 Task: Look for products from Good Earth only.
Action: Mouse moved to (17, 89)
Screenshot: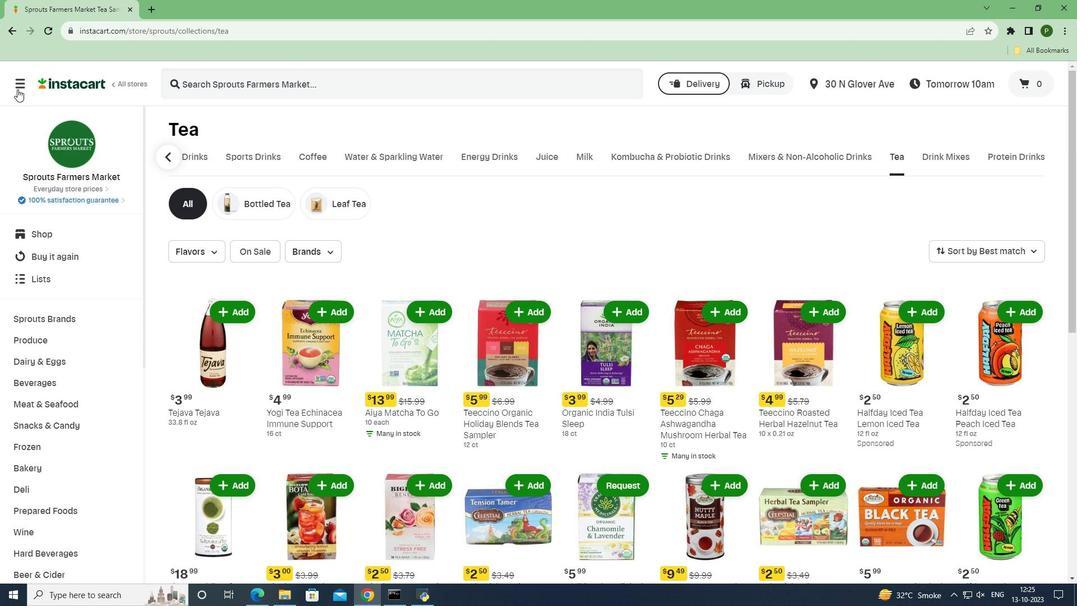 
Action: Mouse pressed left at (17, 89)
Screenshot: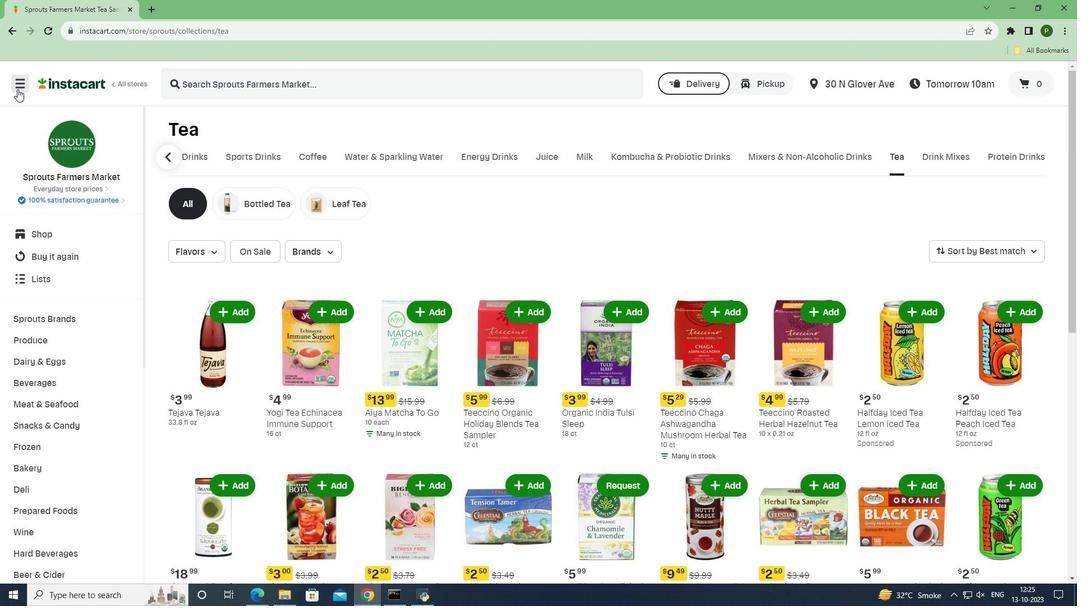 
Action: Mouse moved to (37, 293)
Screenshot: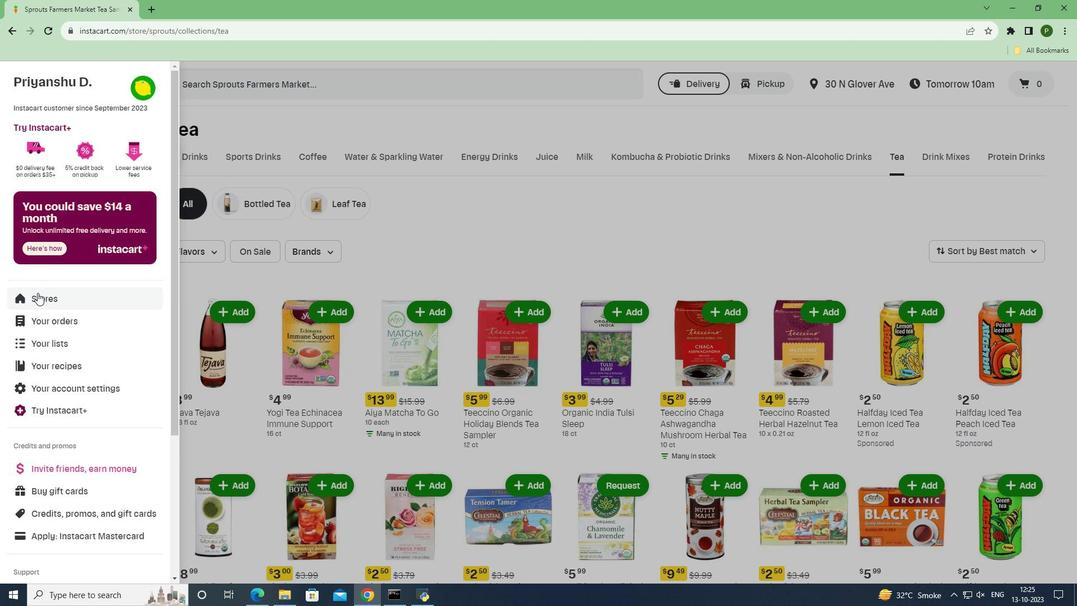 
Action: Mouse pressed left at (37, 293)
Screenshot: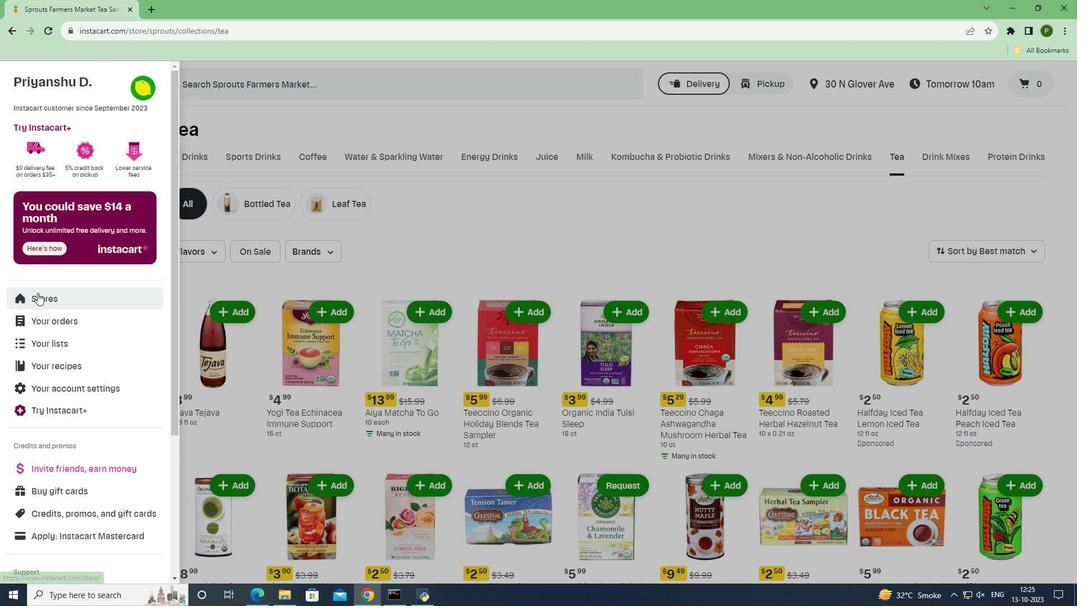 
Action: Mouse moved to (259, 126)
Screenshot: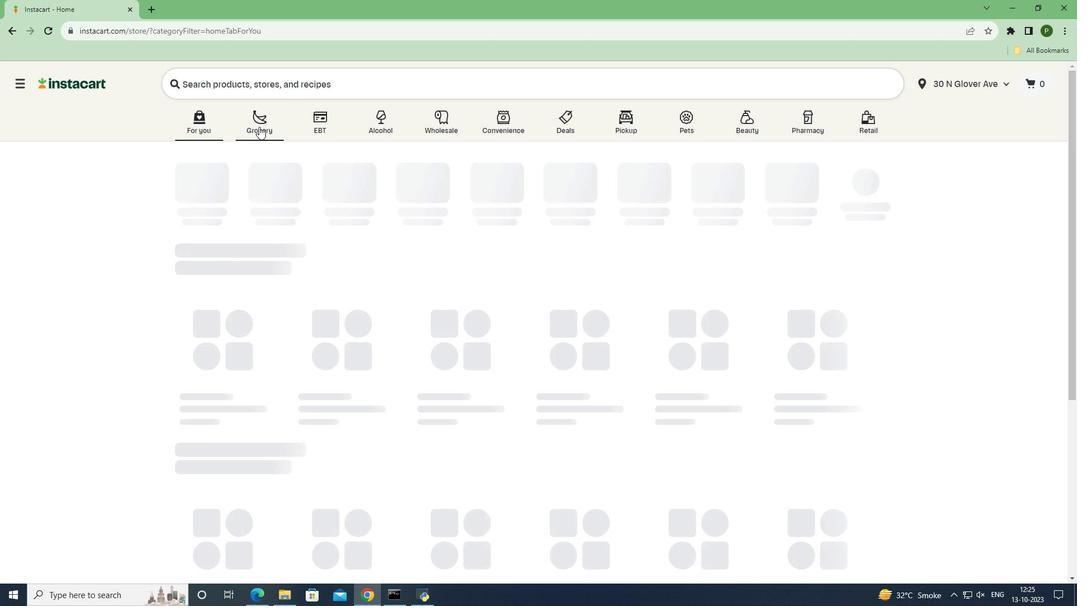 
Action: Mouse pressed left at (259, 126)
Screenshot: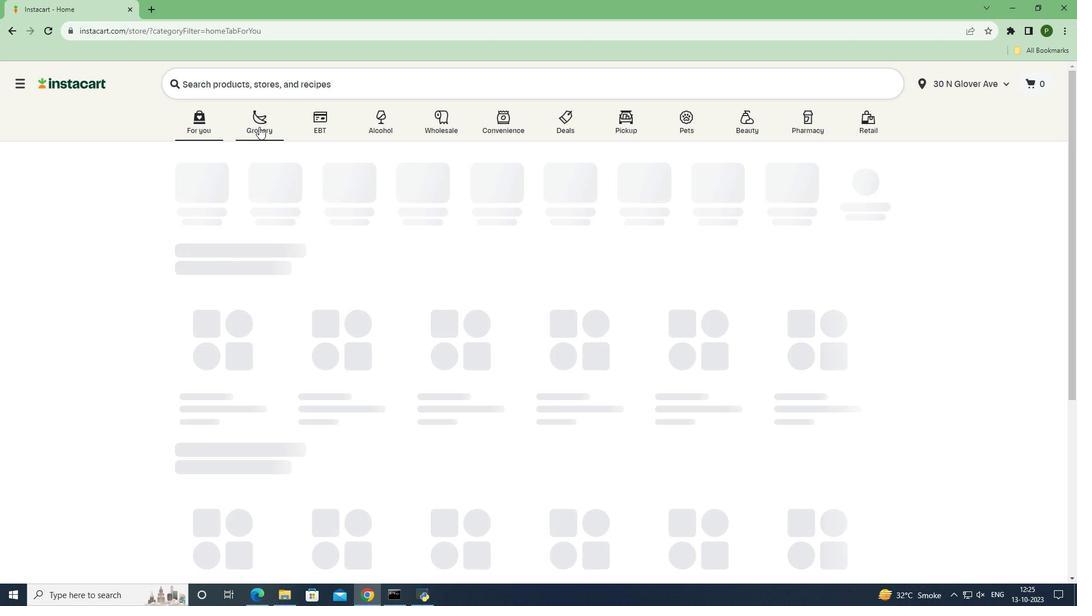 
Action: Mouse moved to (679, 236)
Screenshot: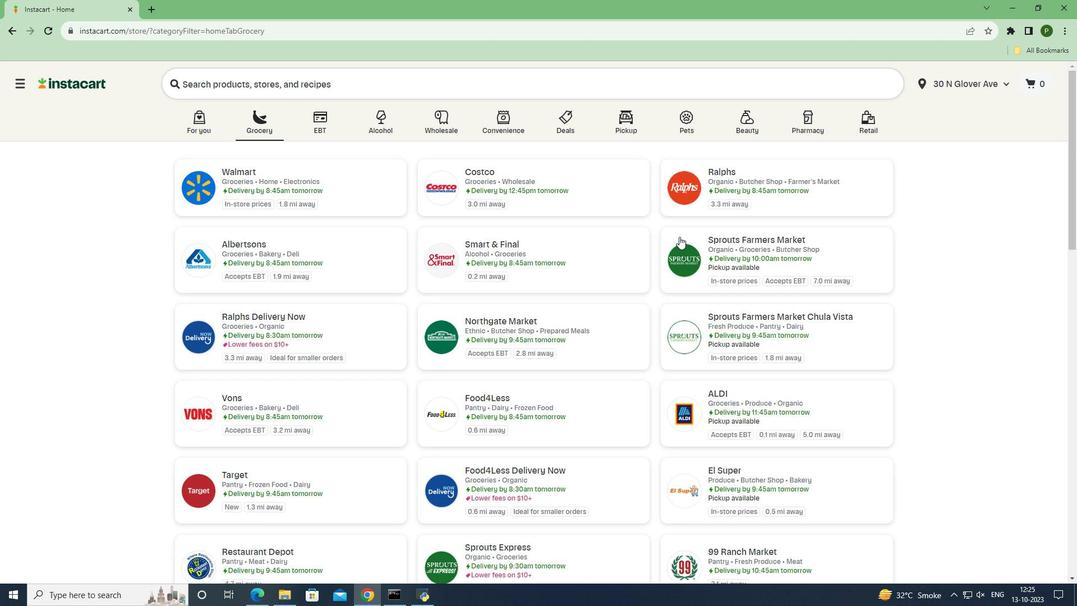 
Action: Mouse pressed left at (679, 236)
Screenshot: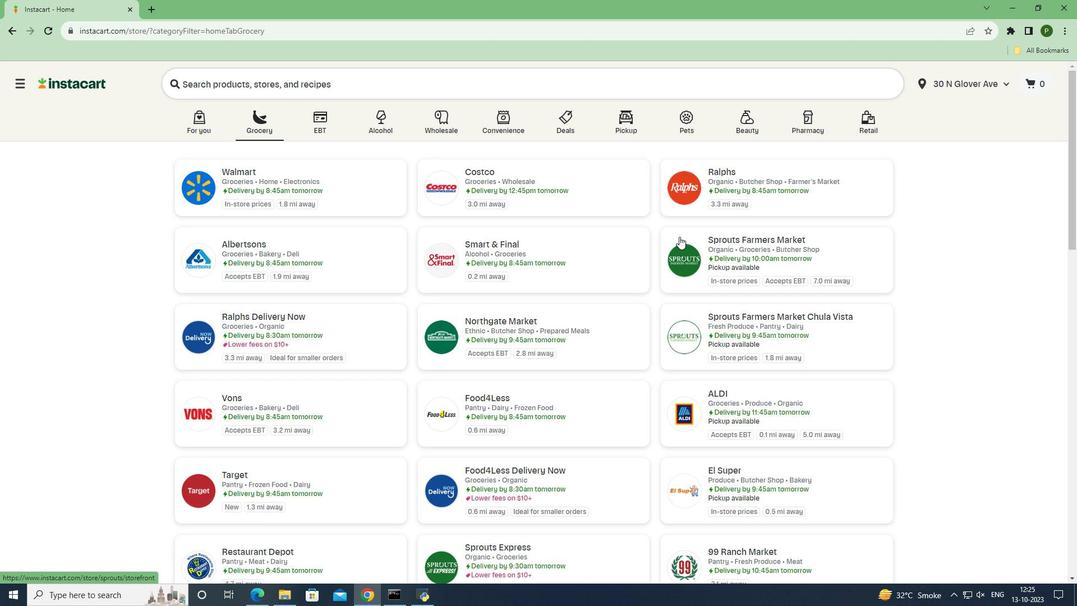 
Action: Mouse moved to (55, 387)
Screenshot: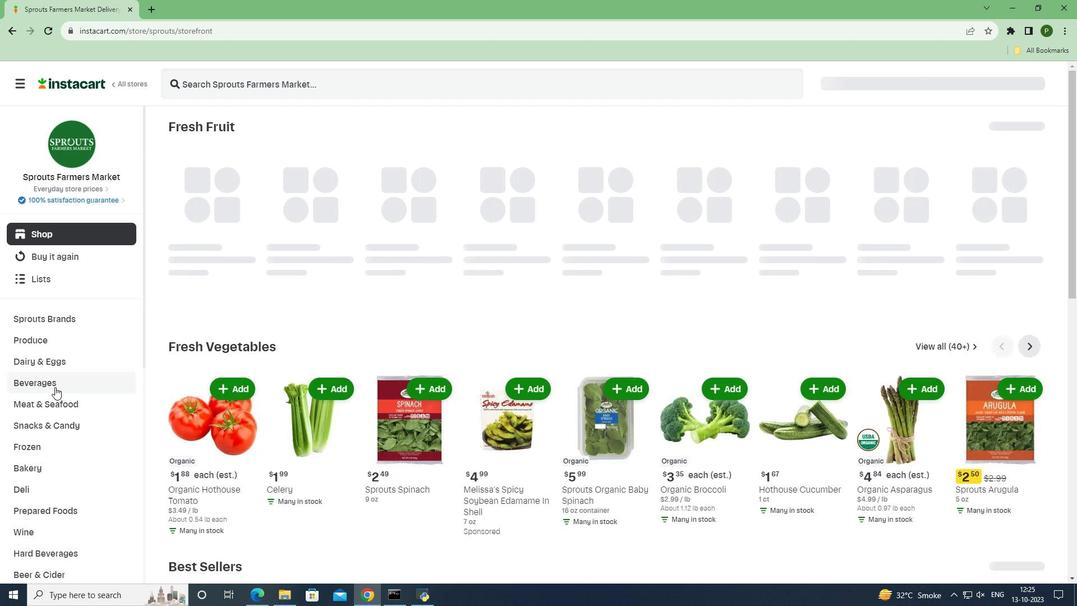 
Action: Mouse pressed left at (55, 387)
Screenshot: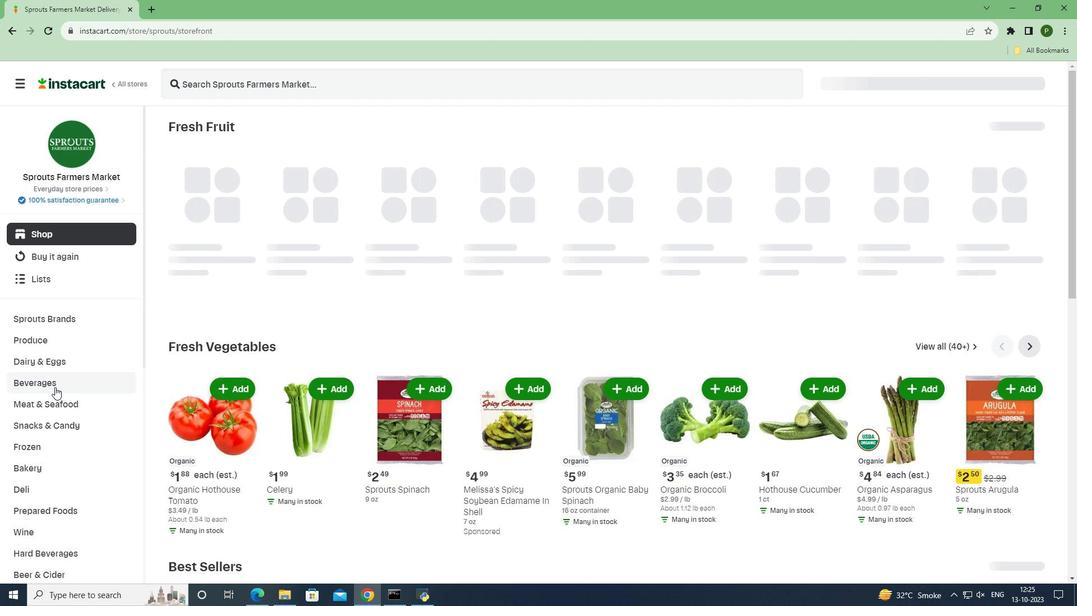 
Action: Mouse moved to (972, 152)
Screenshot: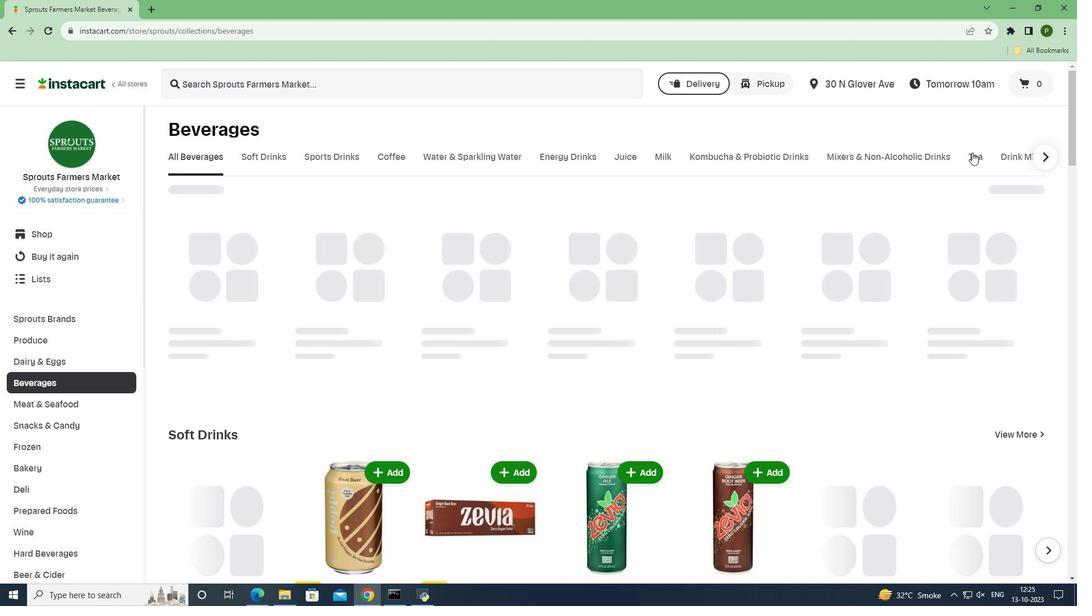 
Action: Mouse pressed left at (972, 152)
Screenshot: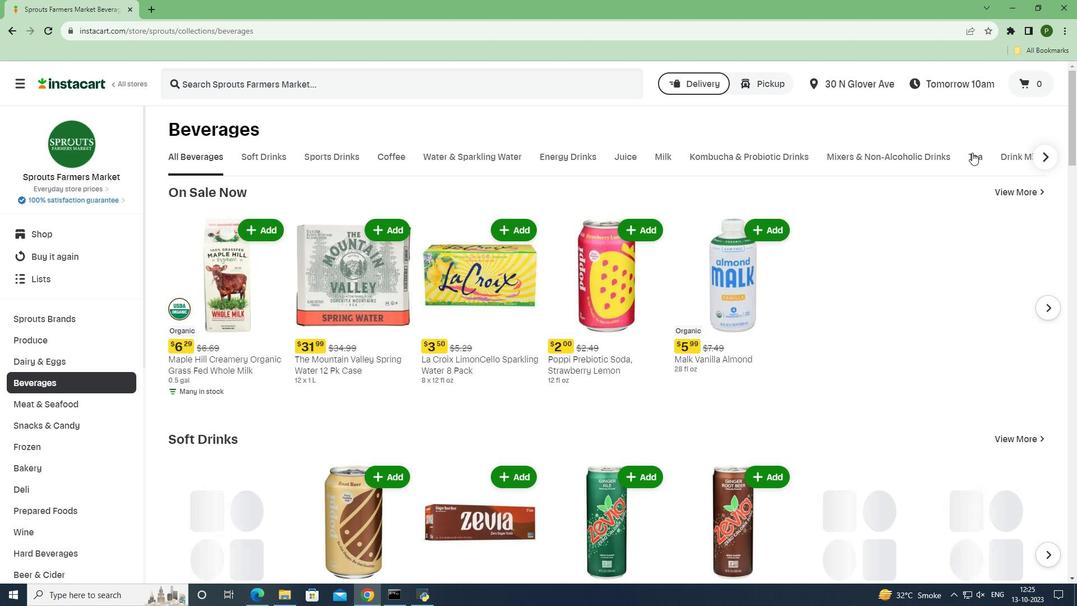 
Action: Mouse moved to (325, 252)
Screenshot: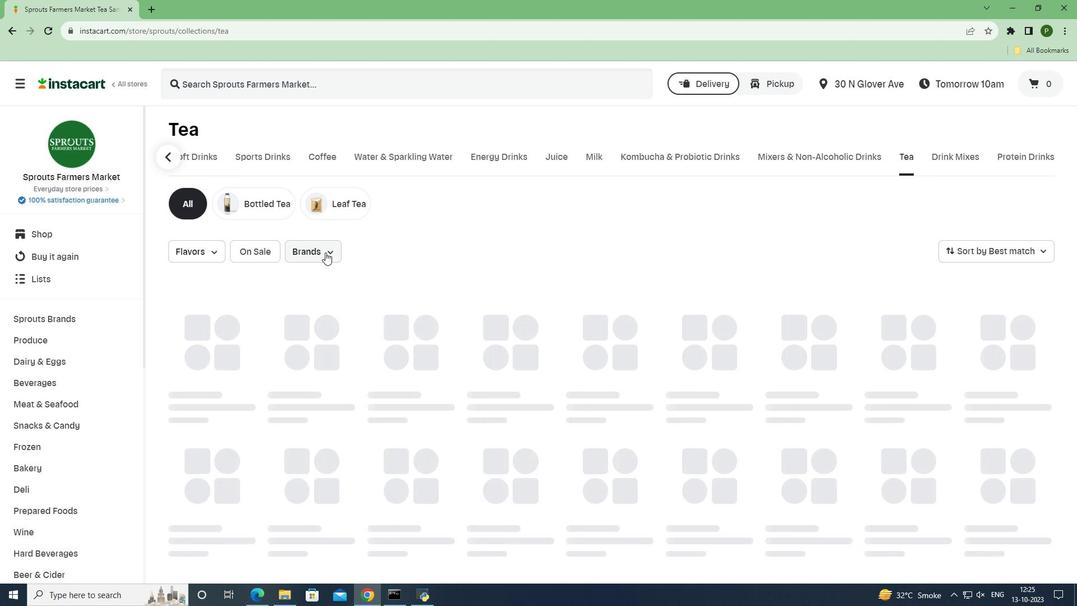 
Action: Mouse pressed left at (325, 252)
Screenshot: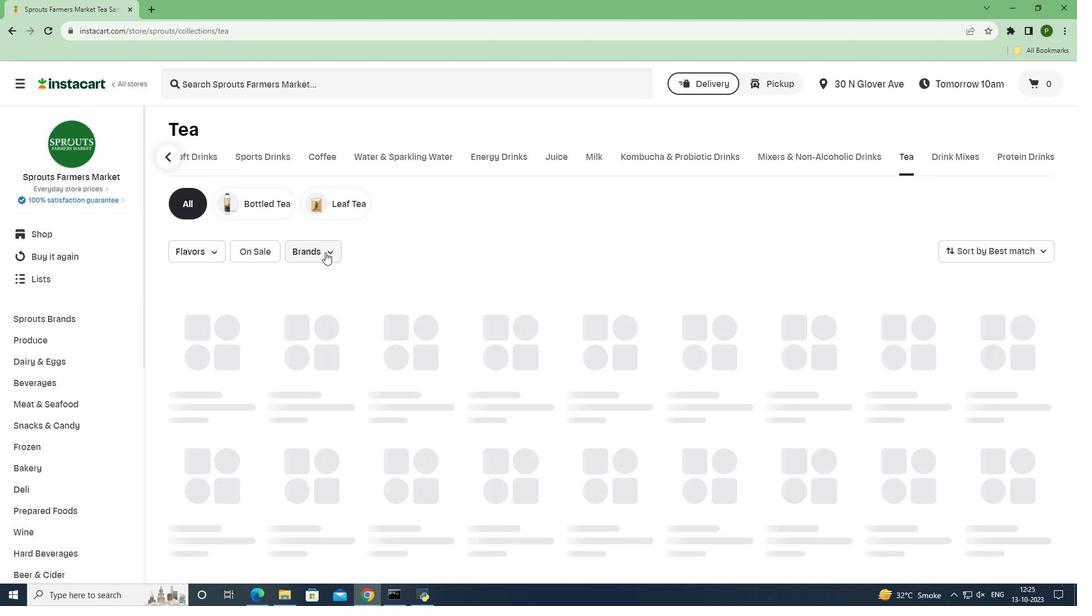 
Action: Mouse moved to (355, 364)
Screenshot: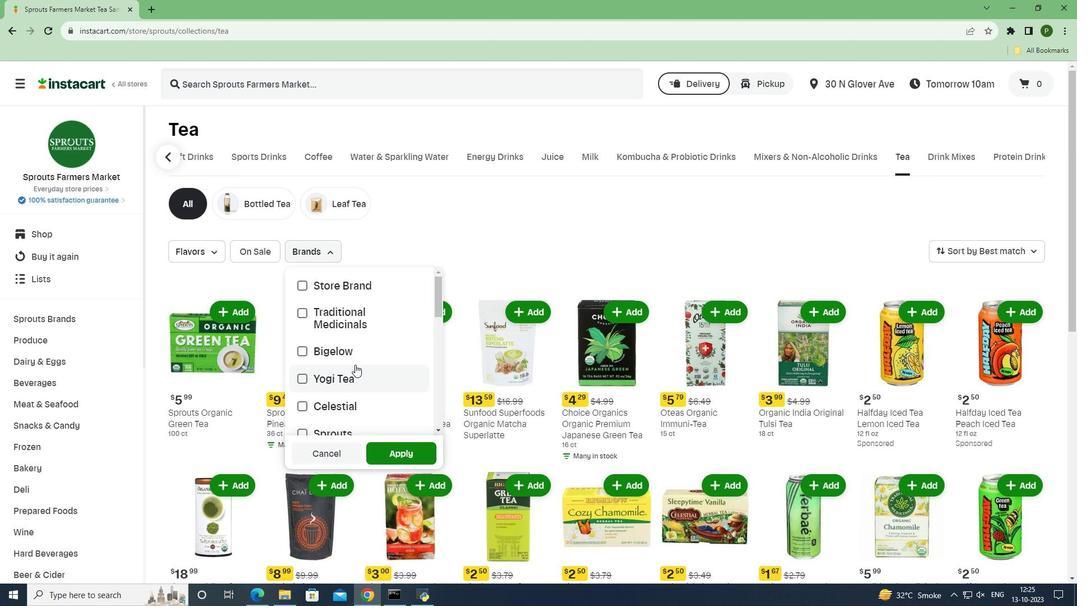 
Action: Mouse scrolled (355, 364) with delta (0, 0)
Screenshot: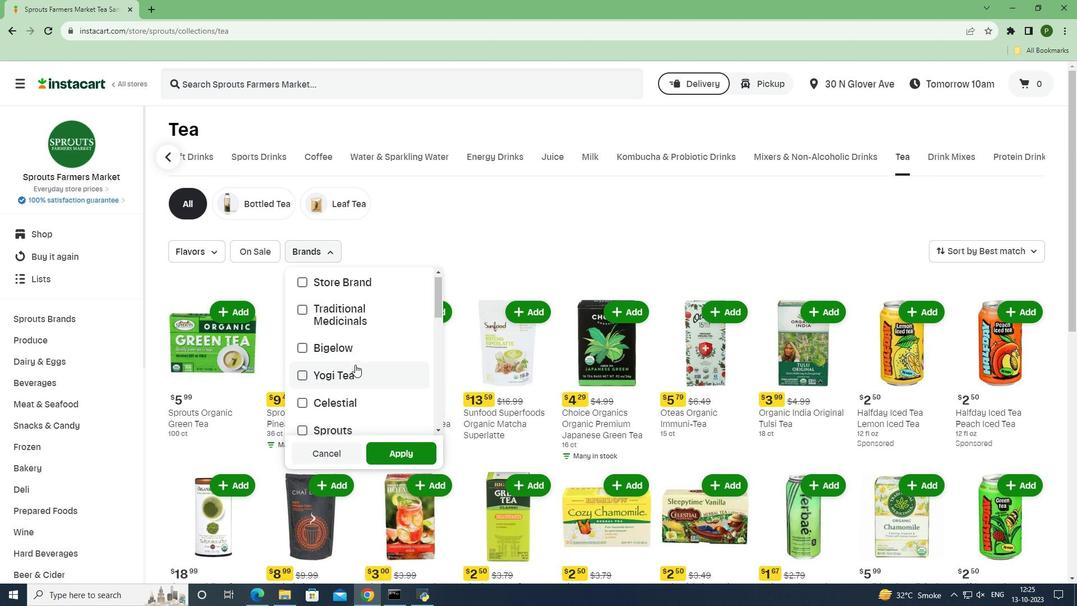 
Action: Mouse moved to (355, 364)
Screenshot: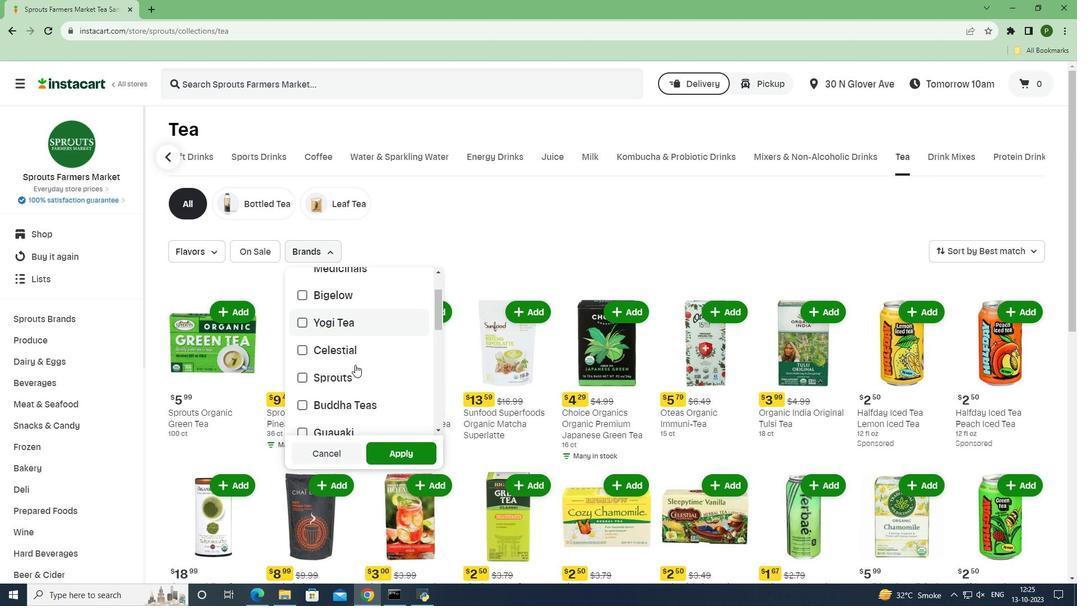 
Action: Mouse scrolled (355, 364) with delta (0, 0)
Screenshot: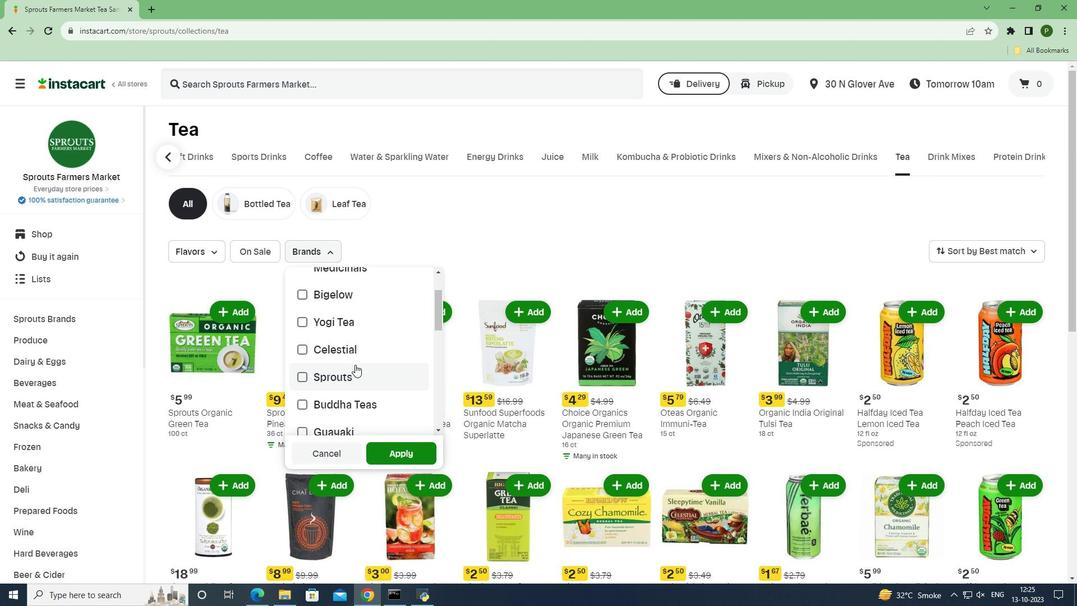 
Action: Mouse moved to (358, 360)
Screenshot: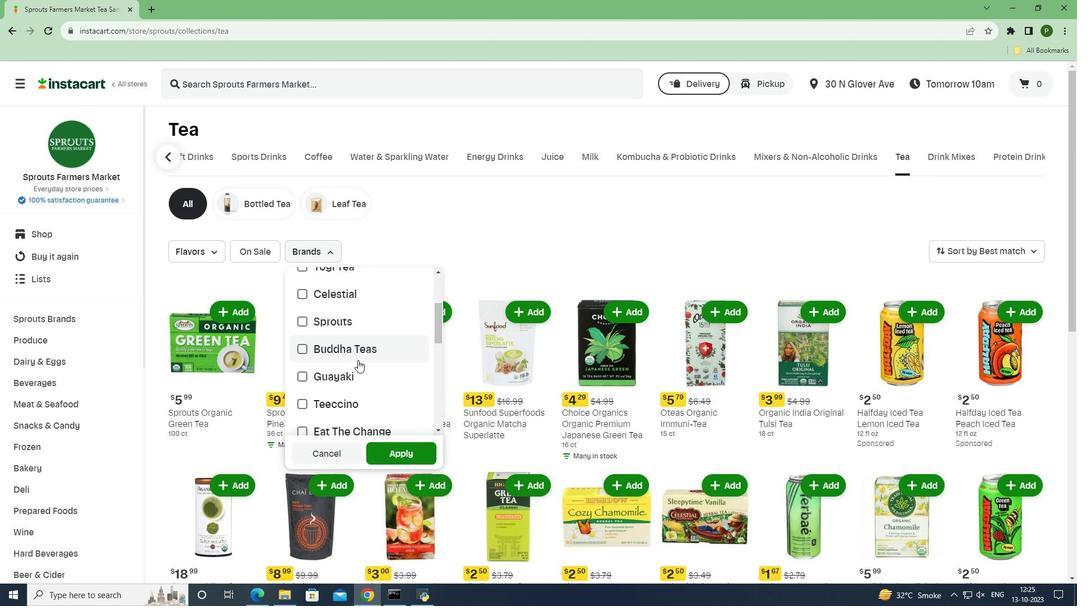 
Action: Mouse scrolled (358, 359) with delta (0, 0)
Screenshot: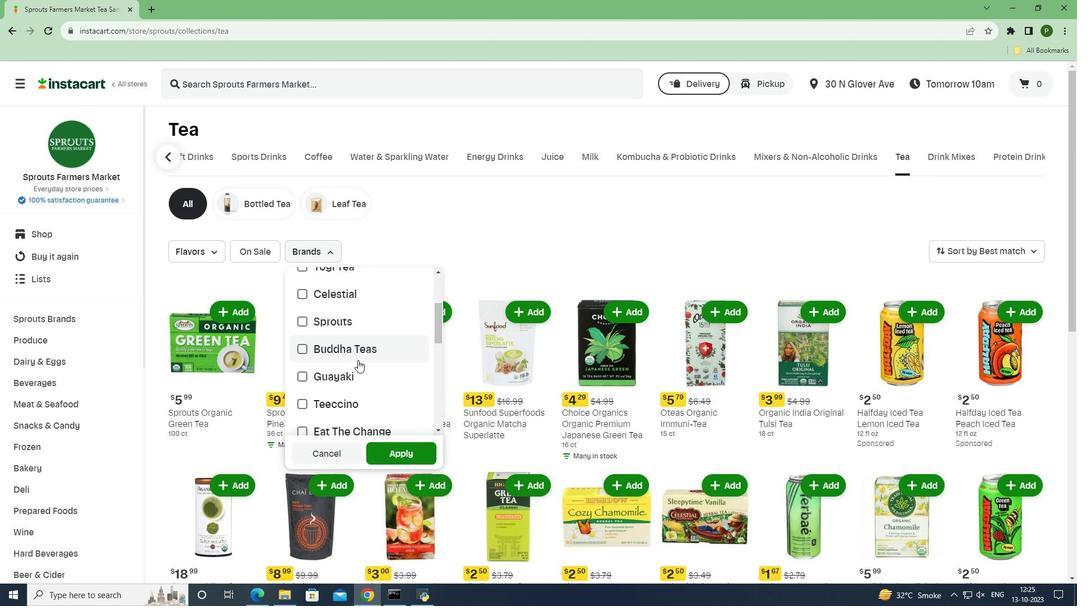 
Action: Mouse moved to (358, 360)
Screenshot: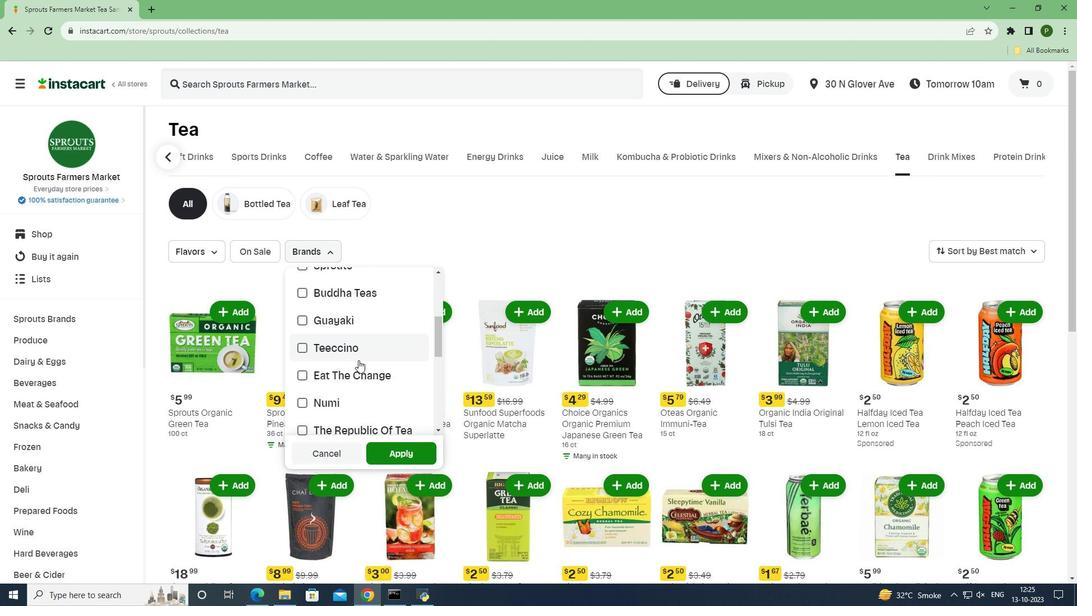 
Action: Mouse scrolled (358, 359) with delta (0, 0)
Screenshot: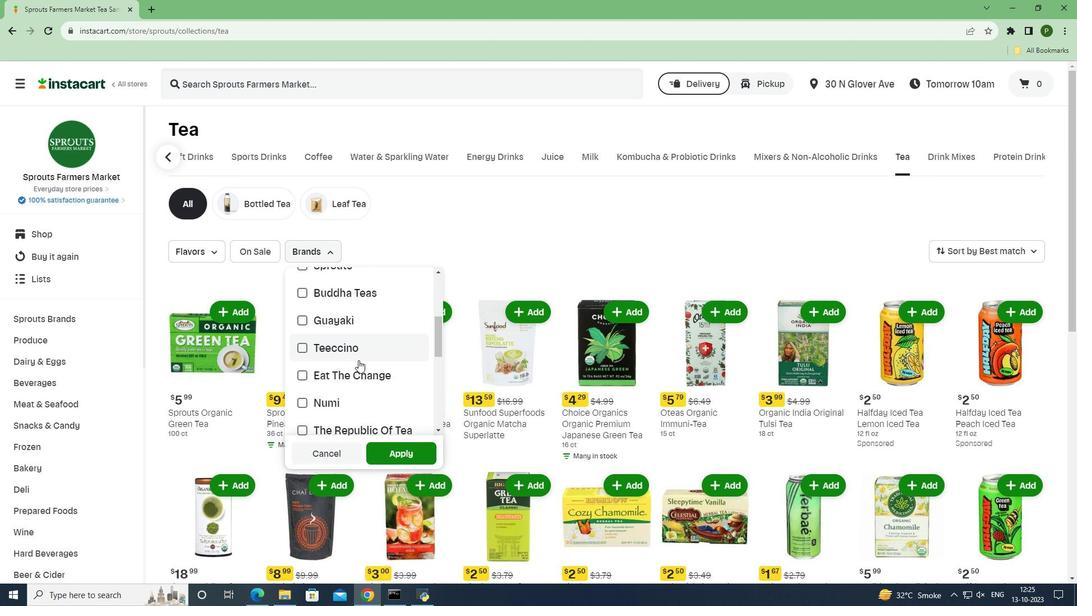 
Action: Mouse scrolled (358, 359) with delta (0, 0)
Screenshot: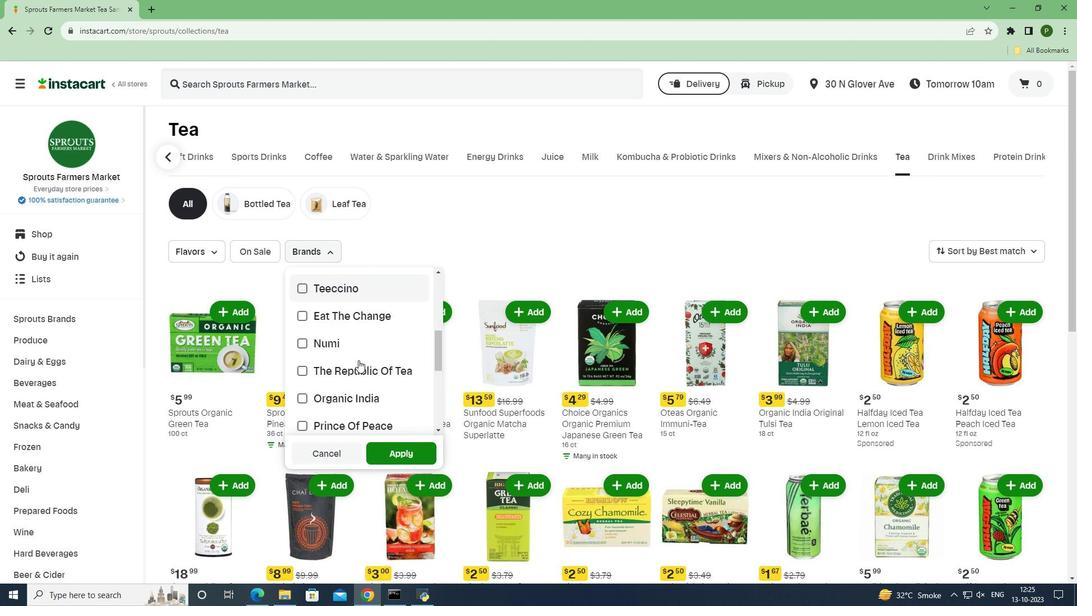 
Action: Mouse moved to (358, 360)
Screenshot: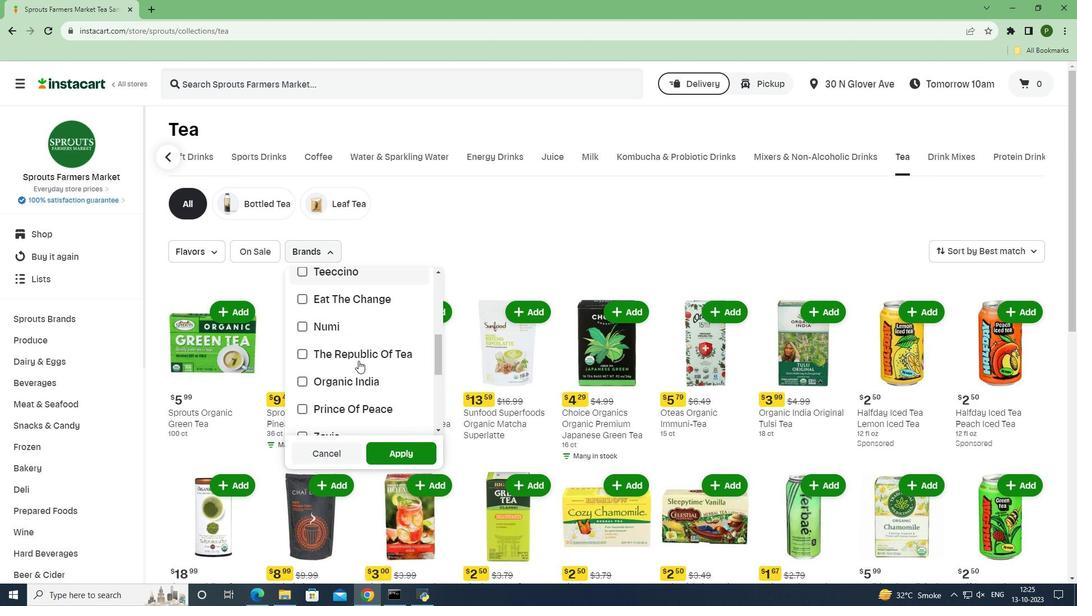 
Action: Mouse scrolled (358, 360) with delta (0, 0)
Screenshot: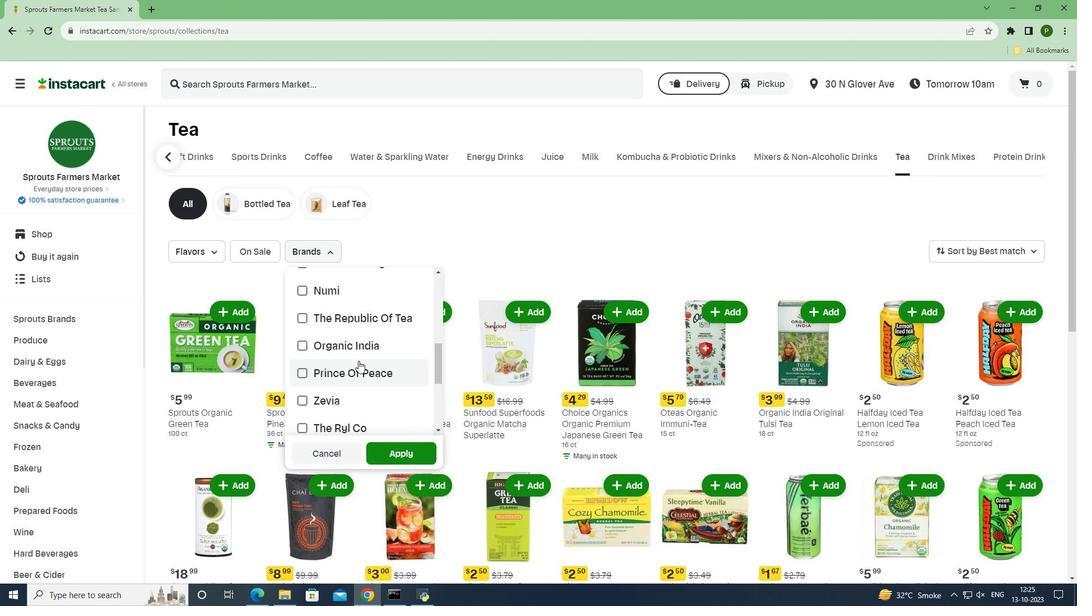 
Action: Mouse scrolled (358, 360) with delta (0, 0)
Screenshot: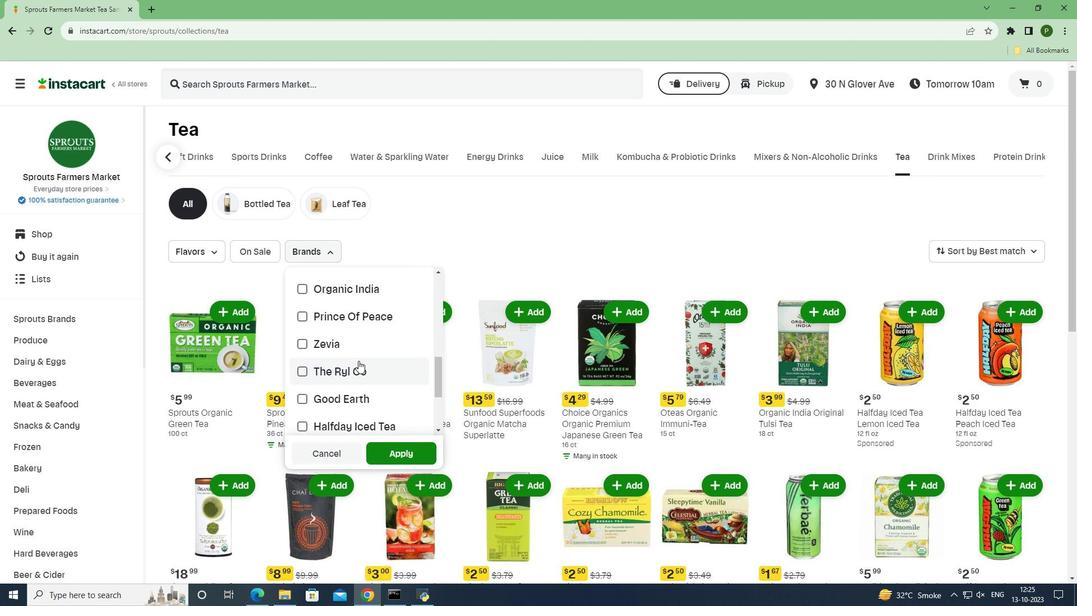 
Action: Mouse moved to (355, 348)
Screenshot: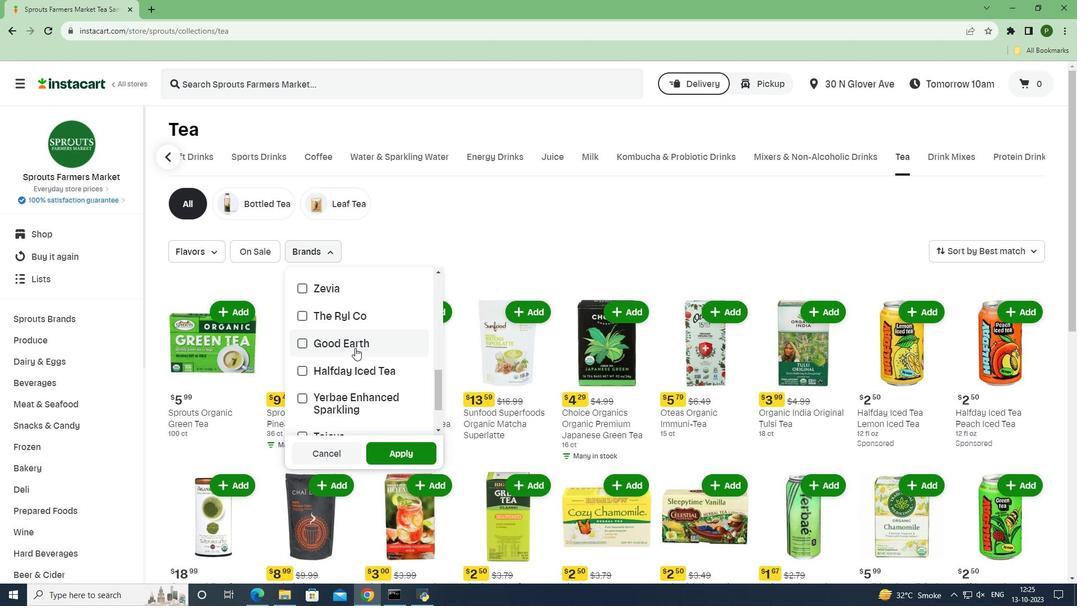 
Action: Mouse pressed left at (355, 348)
Screenshot: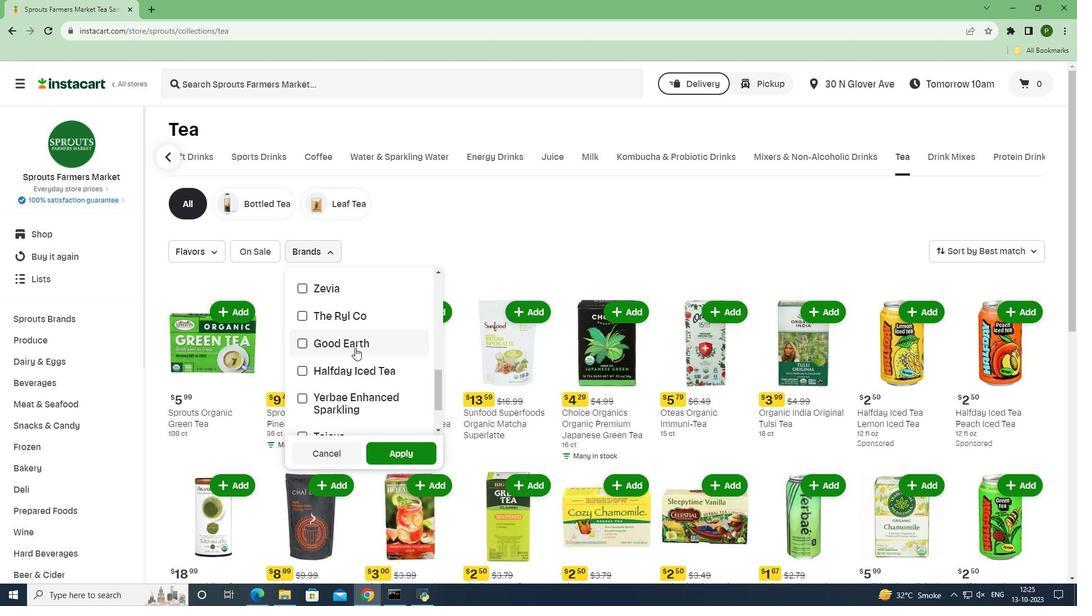 
Action: Mouse moved to (396, 450)
Screenshot: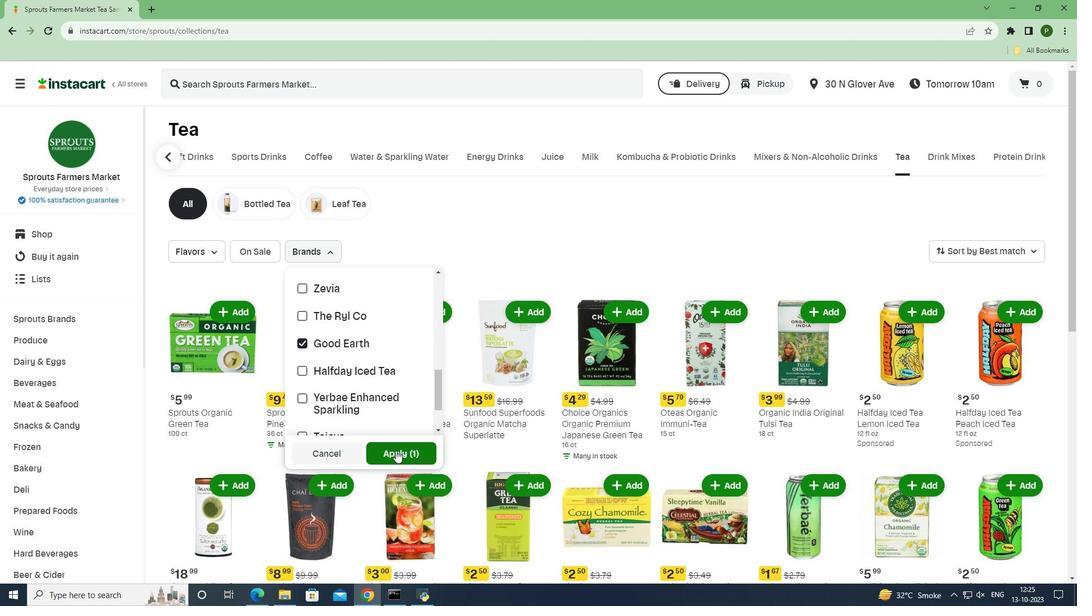 
Action: Mouse pressed left at (396, 450)
Screenshot: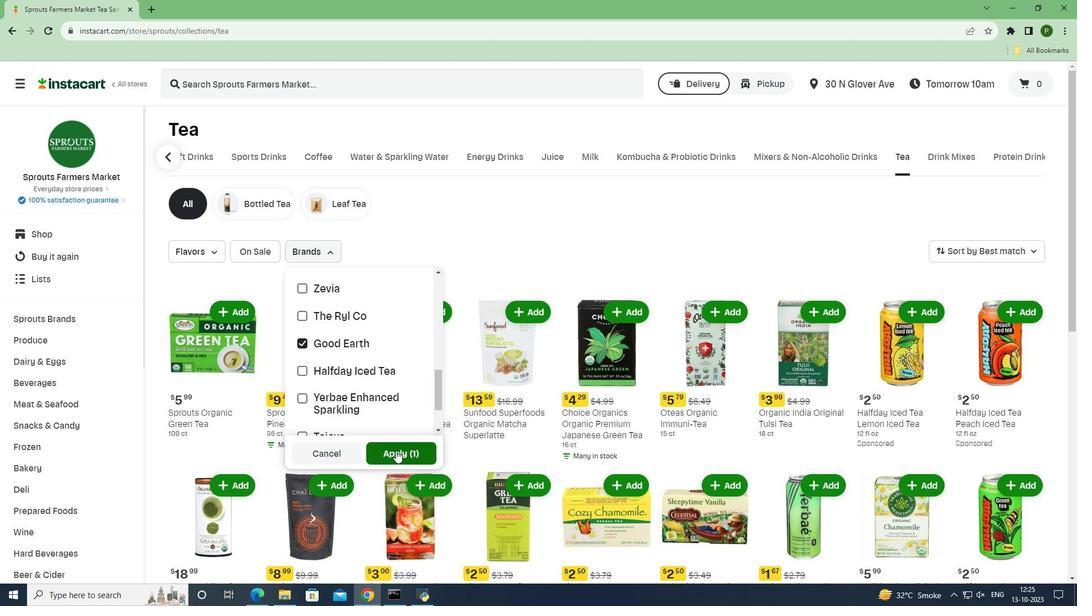 
Action: Mouse moved to (518, 475)
Screenshot: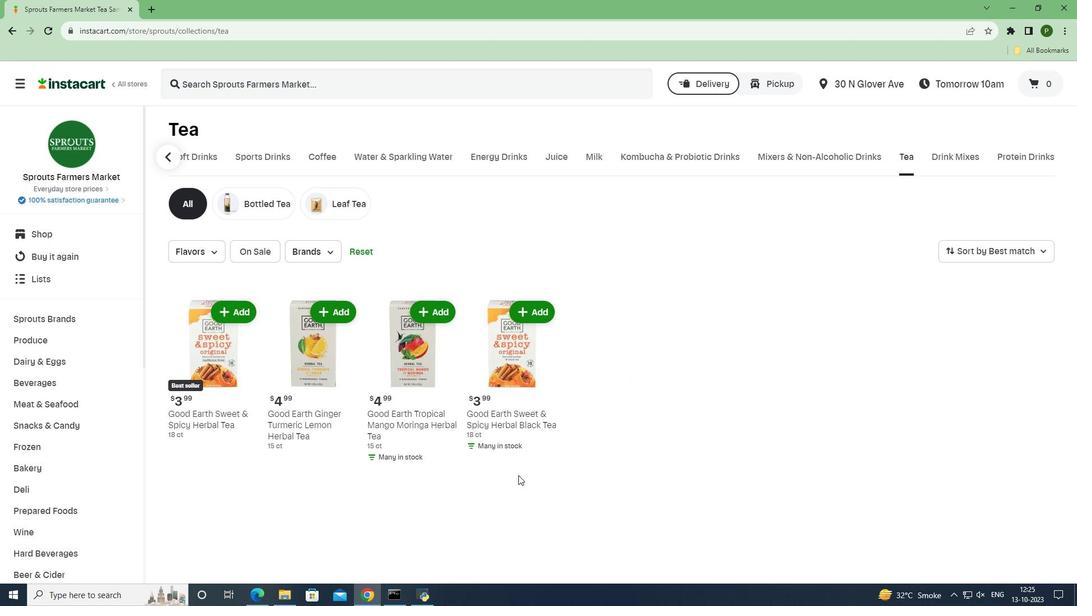 
